 Task: In the Company rakuten.com, schedule a meeting with title: 'Introducing Our Products and Services ', Select date: '2 September, 2023', select start time: 6:00:PM. Add location on call (786) 555-4392 with meeting description: For further discussion on products, kindly join the meeting. Add attendees from company's contact and save.. Logged in from softage.10@softage.net
Action: Mouse moved to (60, 52)
Screenshot: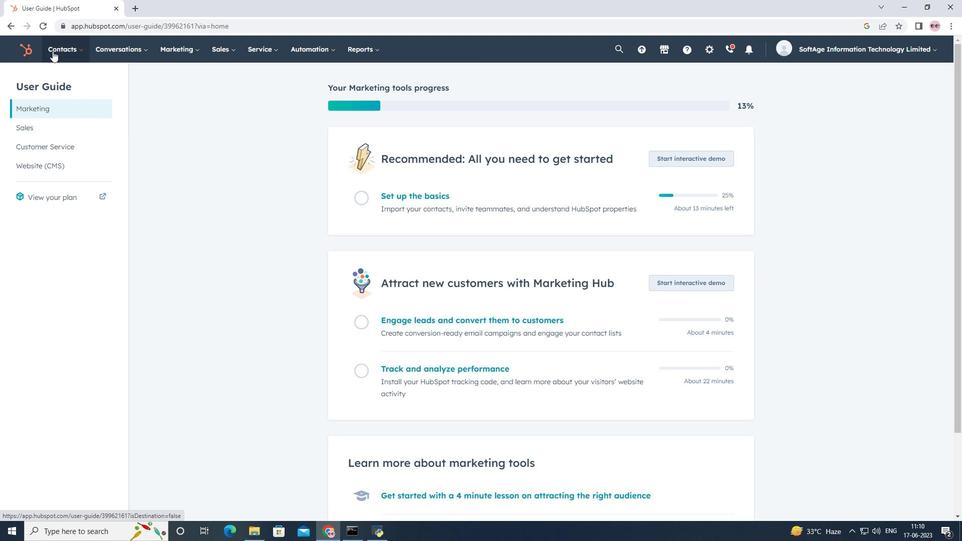 
Action: Mouse pressed left at (60, 52)
Screenshot: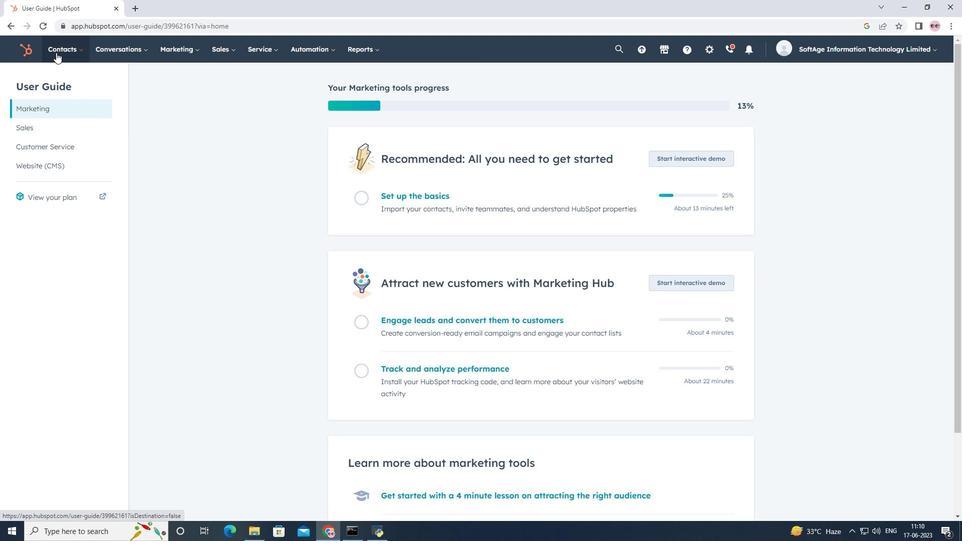 
Action: Mouse moved to (79, 101)
Screenshot: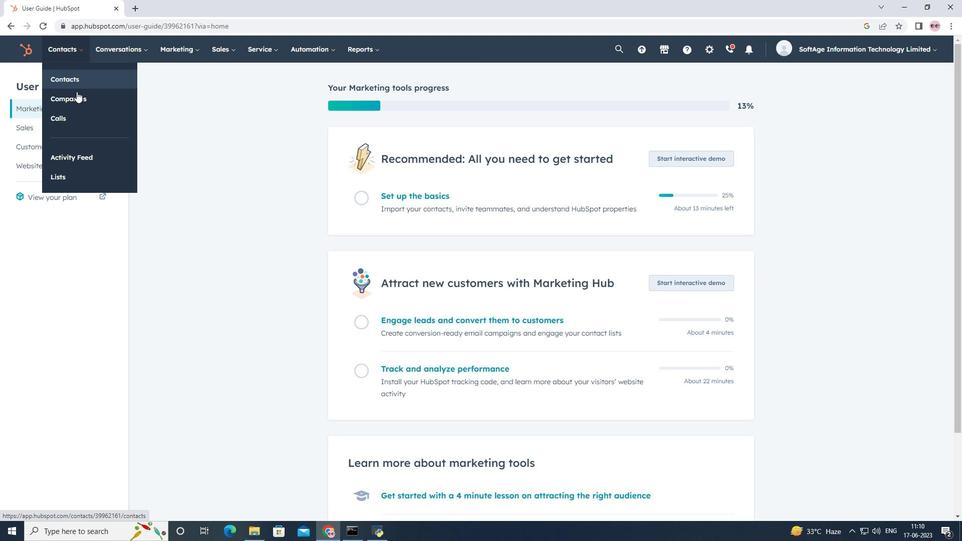 
Action: Mouse pressed left at (79, 101)
Screenshot: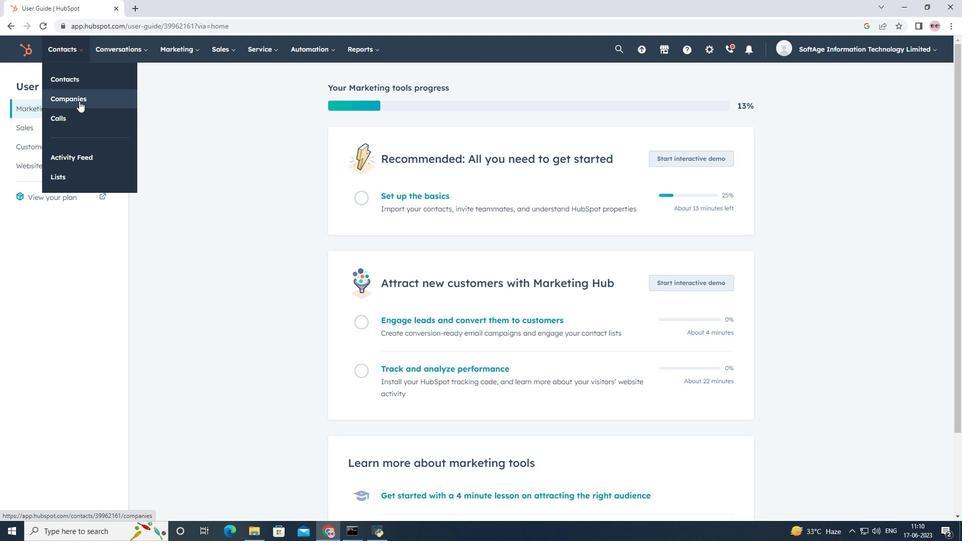 
Action: Mouse moved to (84, 169)
Screenshot: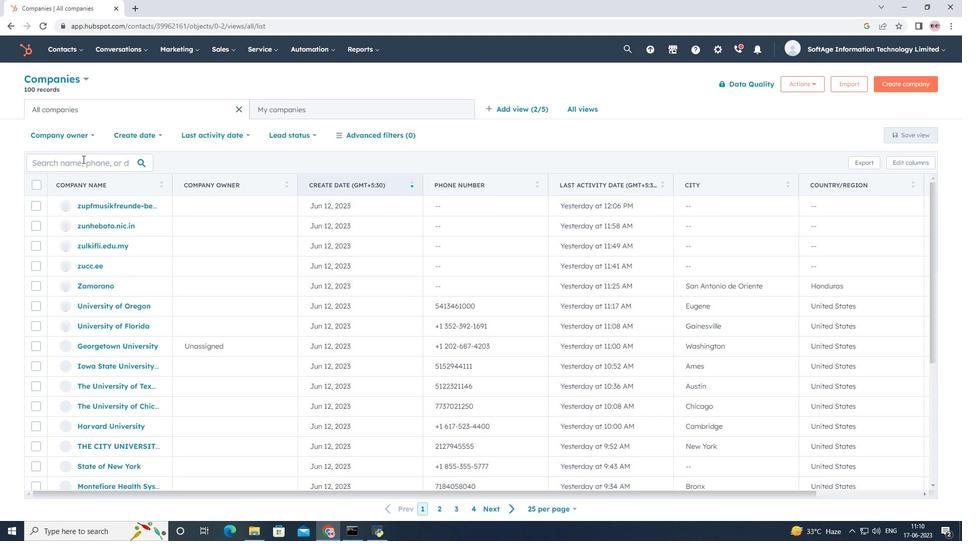 
Action: Mouse pressed left at (84, 169)
Screenshot: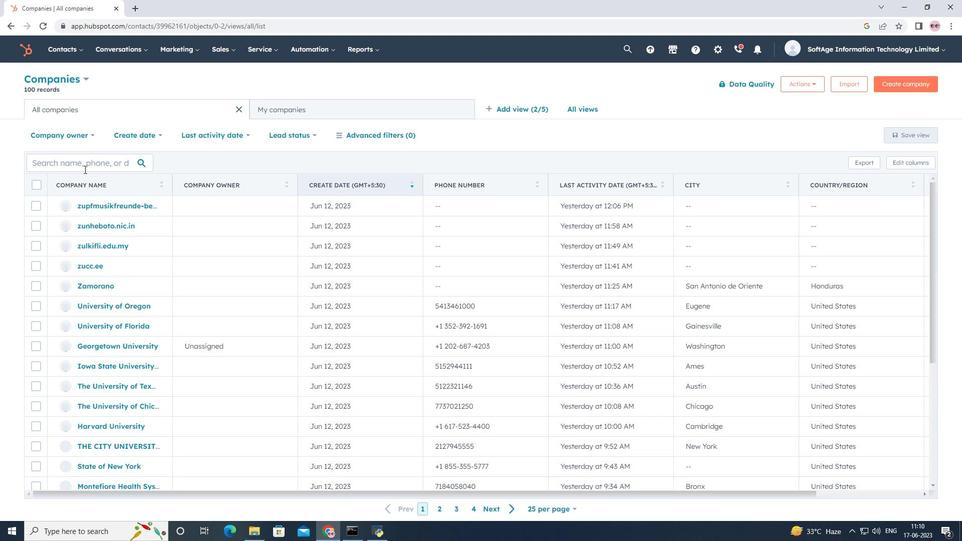
Action: Key pressed <Key.shift>rakuten.com
Screenshot: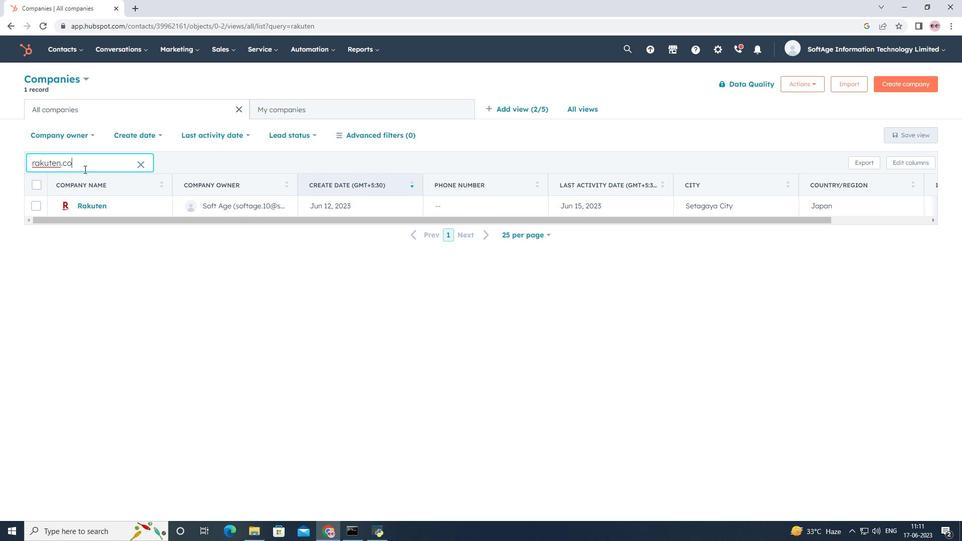 
Action: Mouse moved to (92, 208)
Screenshot: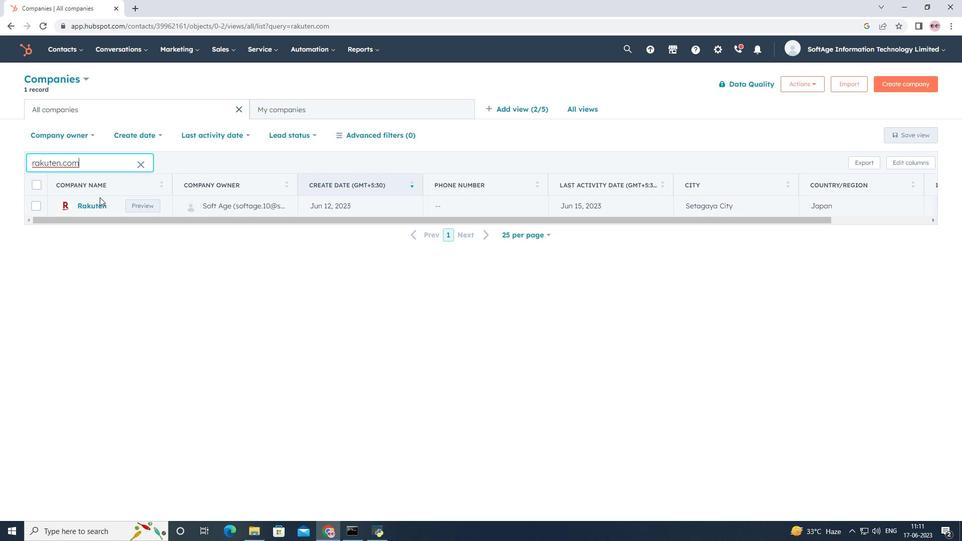 
Action: Mouse pressed left at (92, 208)
Screenshot: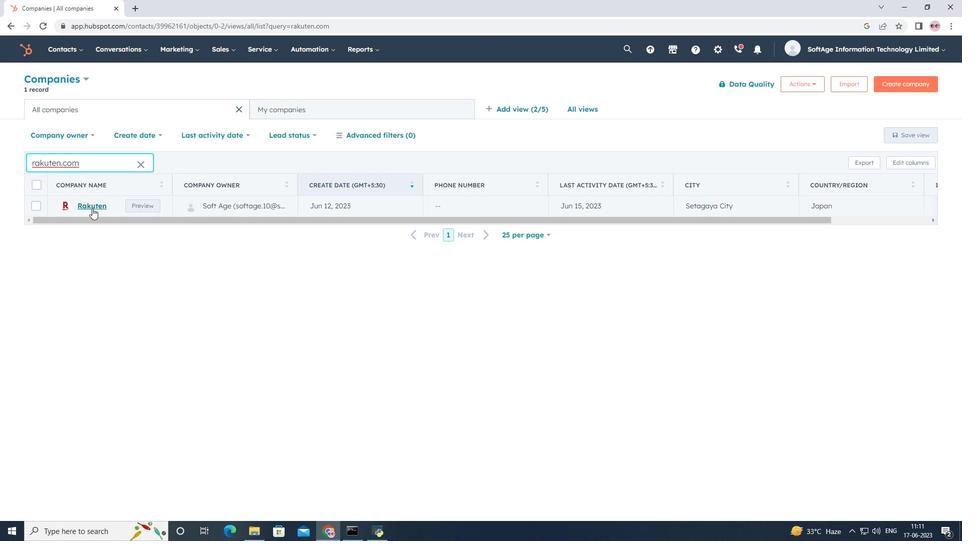 
Action: Mouse moved to (158, 165)
Screenshot: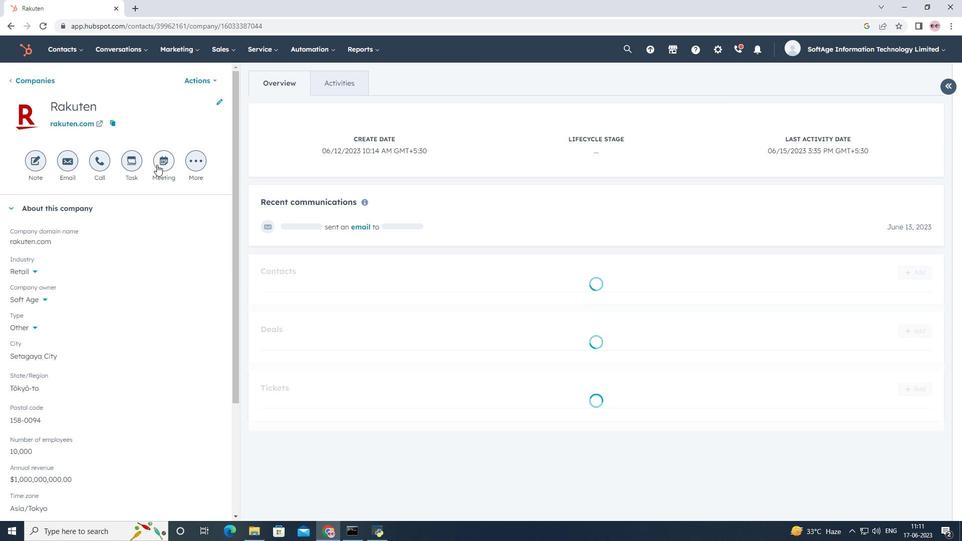 
Action: Mouse pressed left at (158, 165)
Screenshot: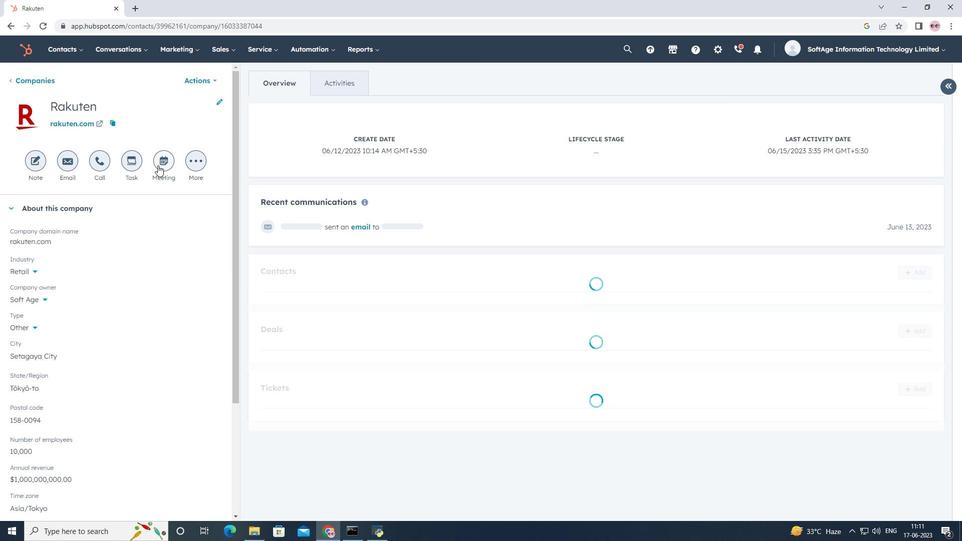 
Action: Mouse moved to (283, 157)
Screenshot: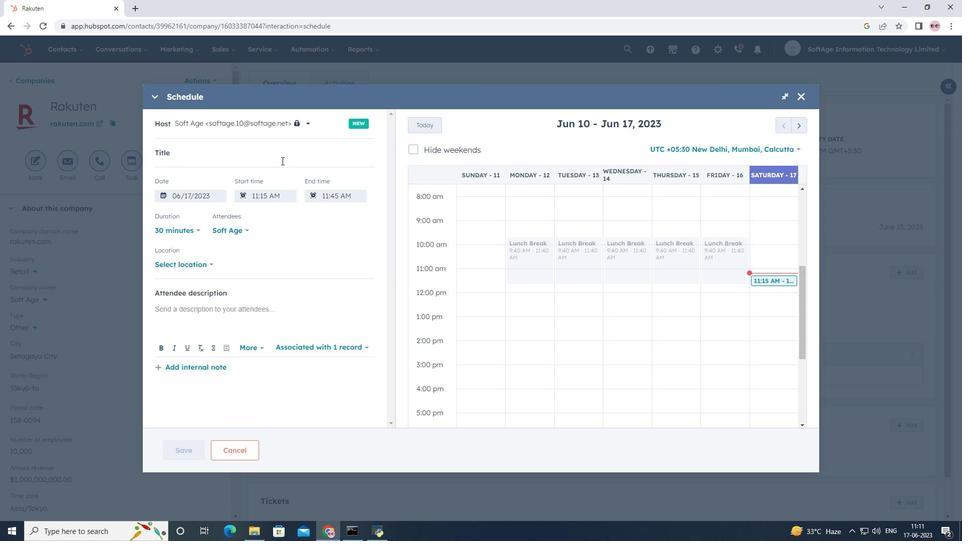 
Action: Mouse pressed left at (283, 157)
Screenshot: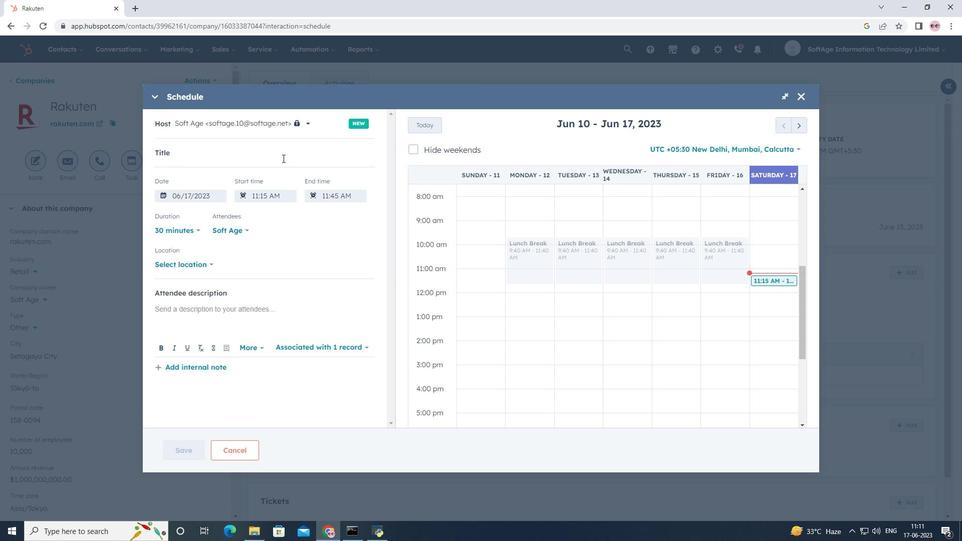 
Action: Key pressed <Key.shift>Introducing<Key.space><Key.shift>Our<Key.space><Key.shift>Products<Key.space>and<Key.space><Key.shift><Key.shift><Key.shift><Key.shift><Key.shift><Key.shift><Key.shift><Key.shift><Key.shift><Key.shift><Key.shift><Key.shift><Key.shift><Key.shift><Key.shift><Key.shift><Key.shift><Key.shift><Key.shift><Key.shift><Key.shift><Key.shift><Key.shift><Key.shift><Key.shift><Key.shift><Key.shift><Key.shift><Key.shift><Key.shift><Key.shift><Key.shift><Key.shift><Key.shift><Key.shift><Key.shift>Services
Screenshot: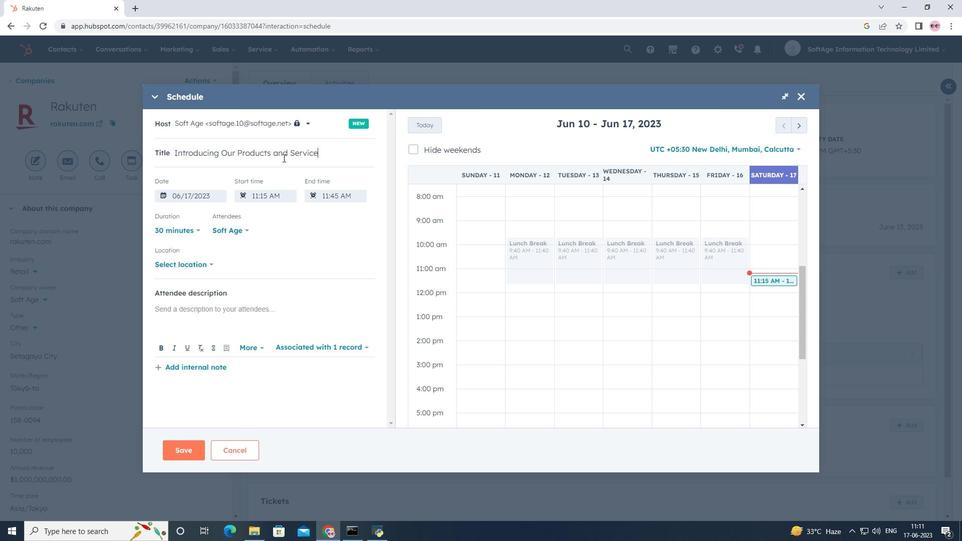 
Action: Mouse moved to (800, 129)
Screenshot: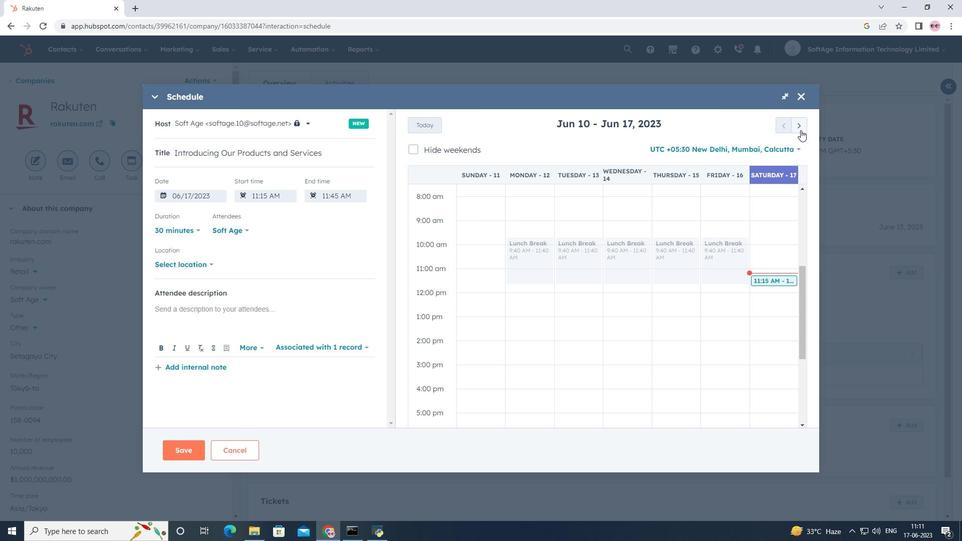 
Action: Mouse pressed left at (800, 129)
Screenshot: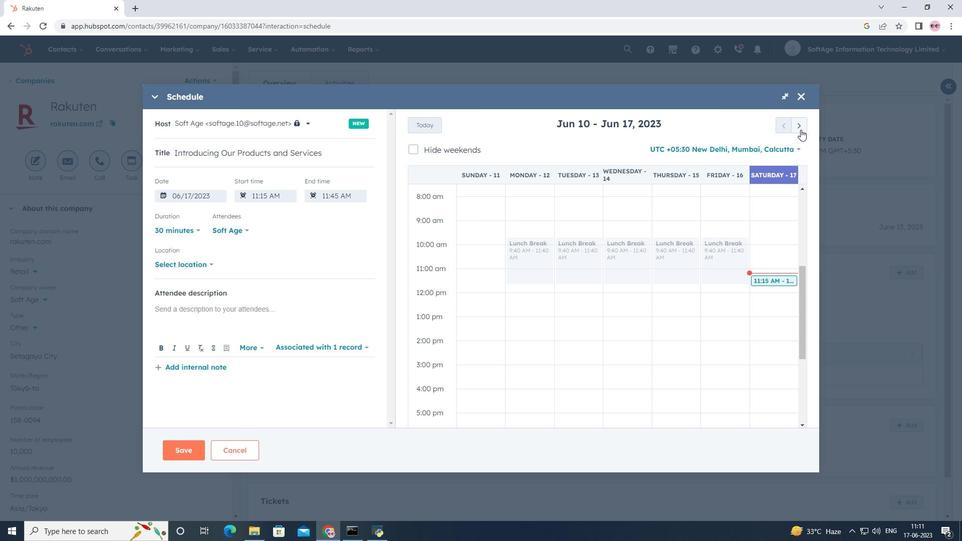 
Action: Mouse pressed left at (800, 129)
Screenshot: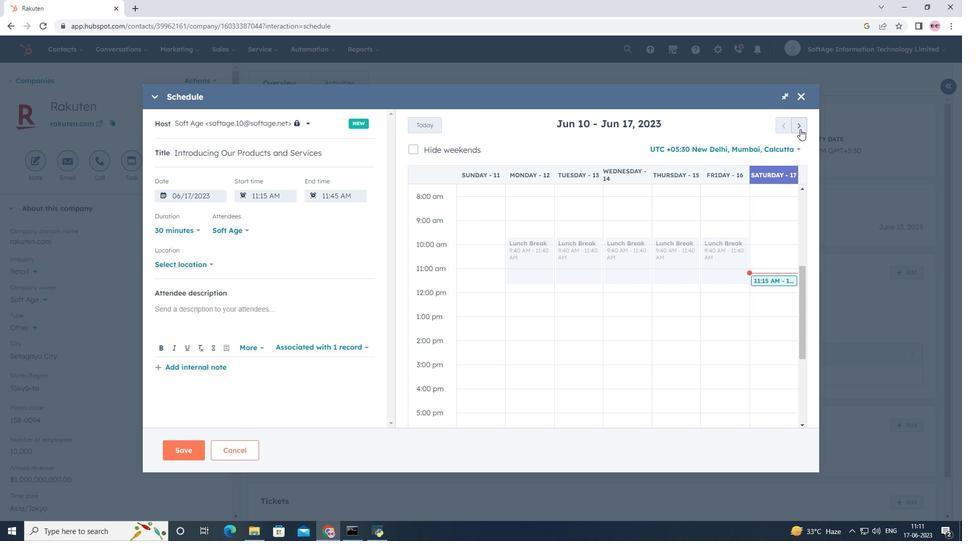 
Action: Mouse pressed left at (800, 129)
Screenshot: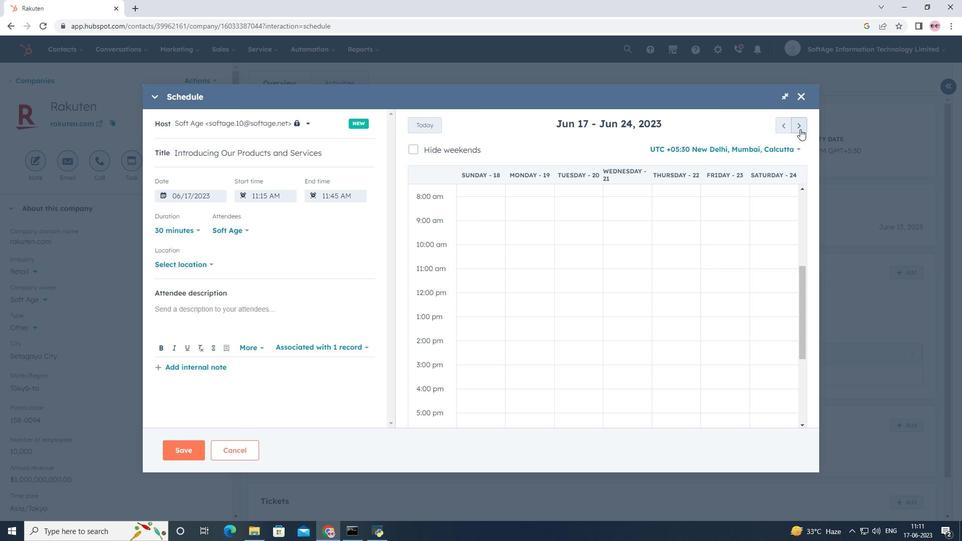 
Action: Mouse pressed left at (800, 129)
Screenshot: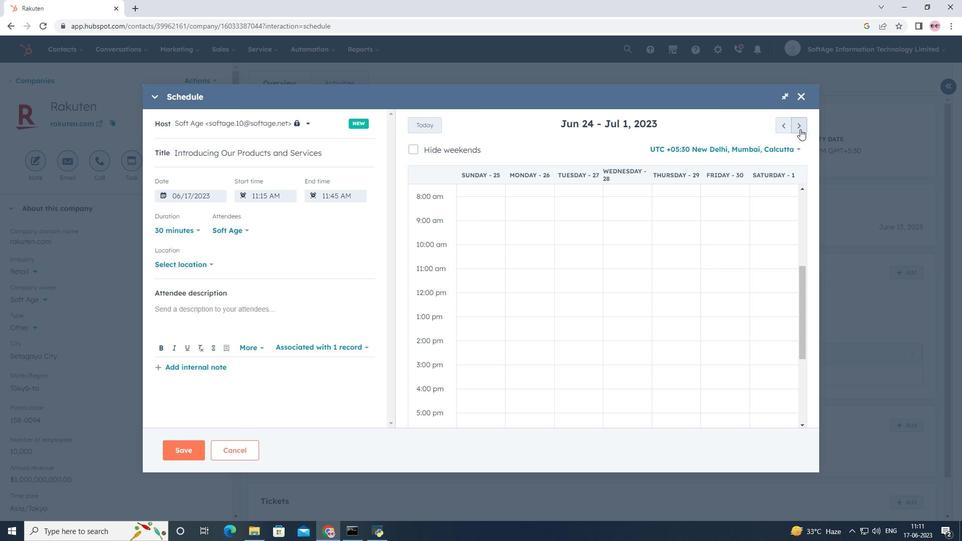 
Action: Mouse pressed left at (800, 129)
Screenshot: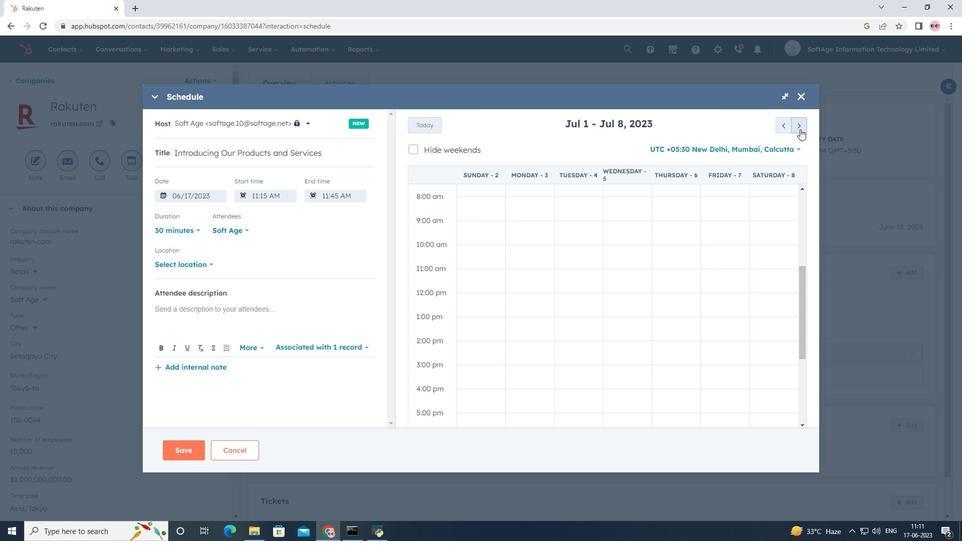 
Action: Mouse pressed left at (800, 129)
Screenshot: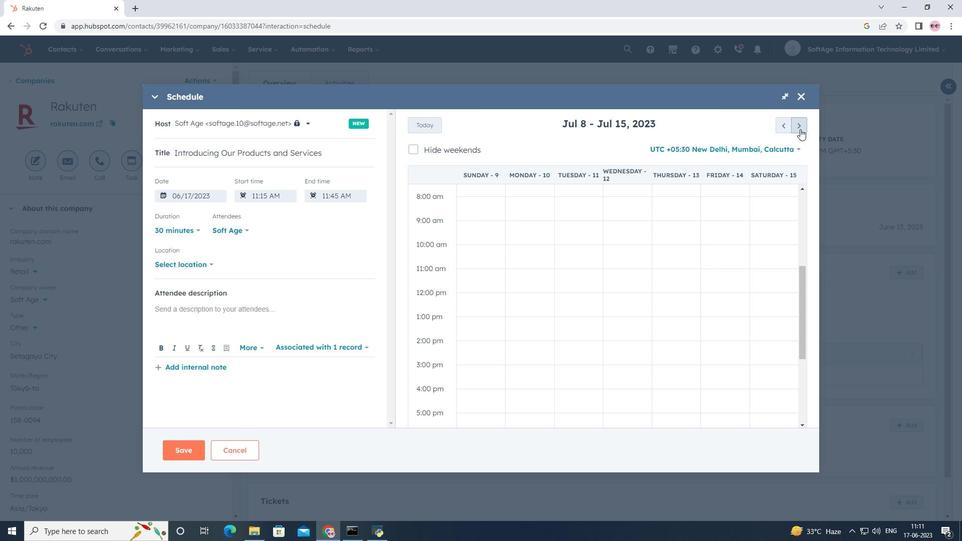 
Action: Mouse pressed left at (800, 129)
Screenshot: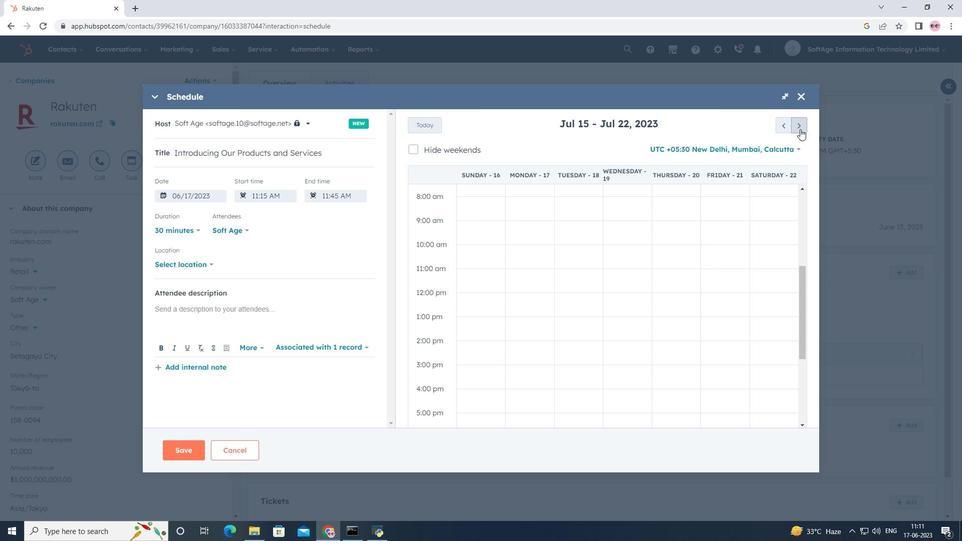 
Action: Mouse pressed left at (800, 129)
Screenshot: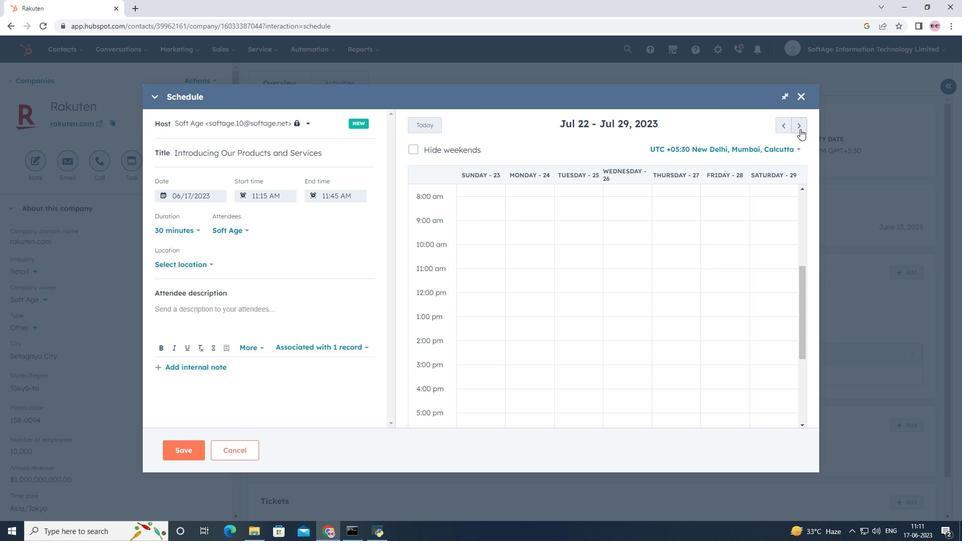 
Action: Mouse pressed left at (800, 129)
Screenshot: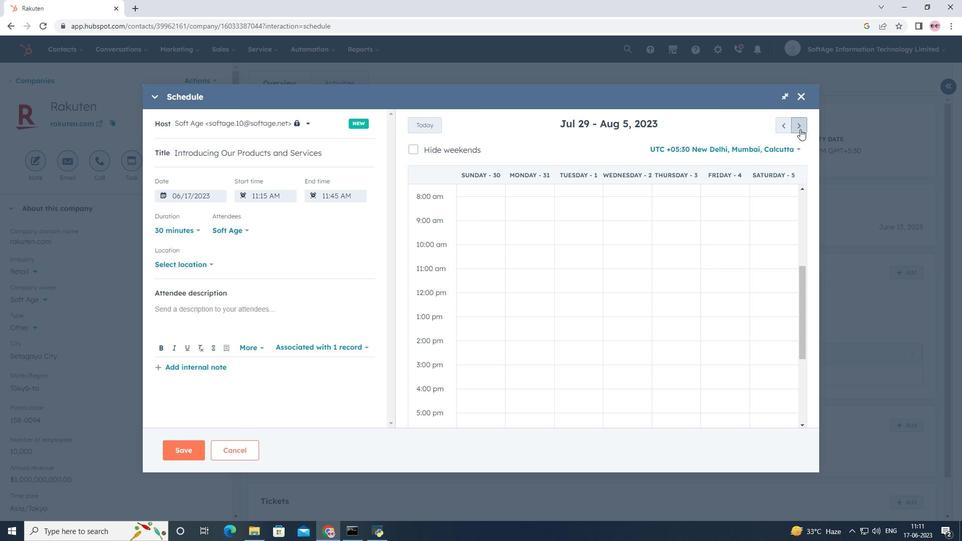 
Action: Mouse pressed left at (800, 129)
Screenshot: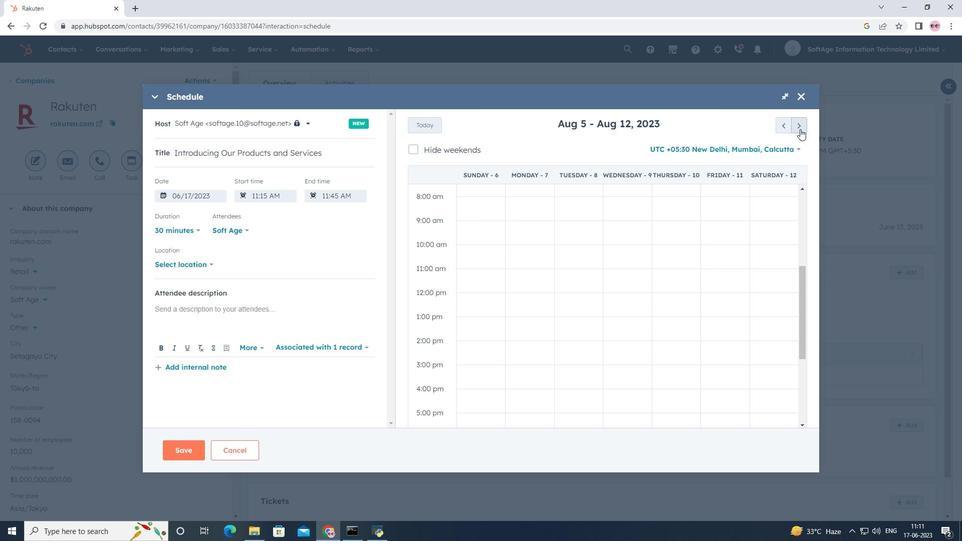 
Action: Mouse pressed left at (800, 129)
Screenshot: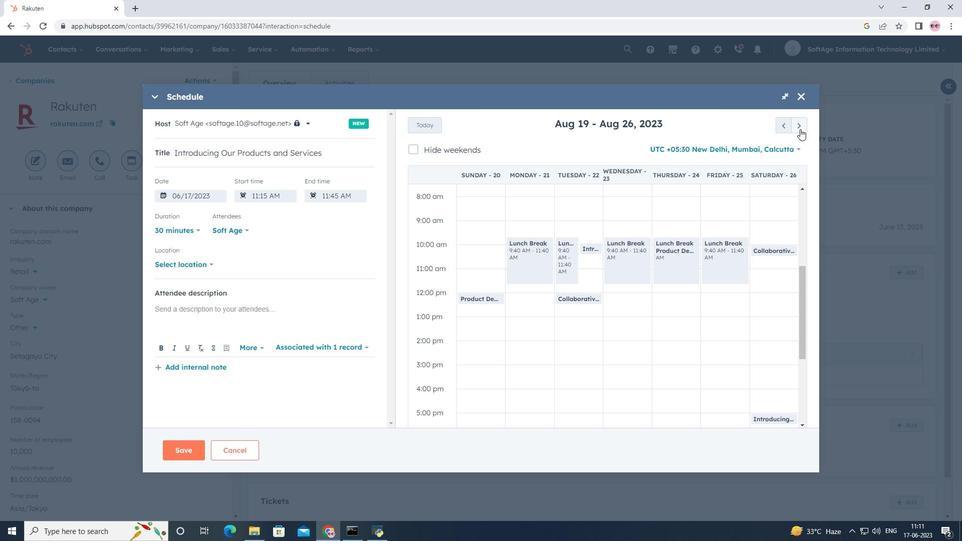 
Action: Mouse pressed left at (800, 129)
Screenshot: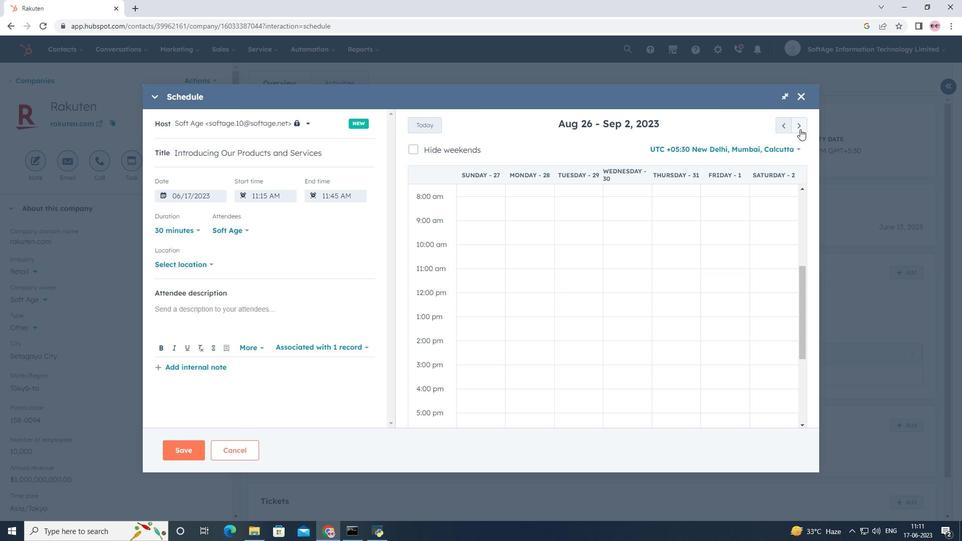 
Action: Mouse moved to (784, 128)
Screenshot: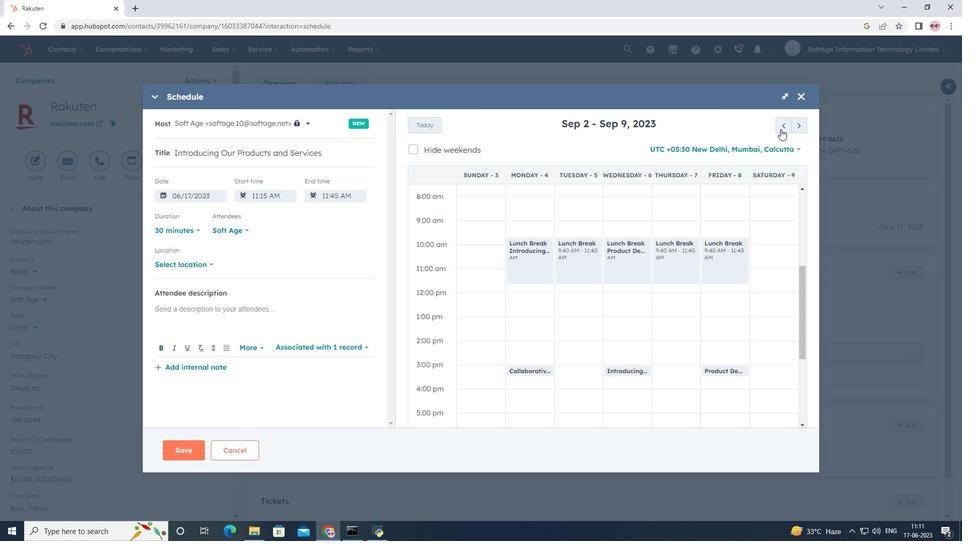 
Action: Mouse pressed left at (784, 128)
Screenshot: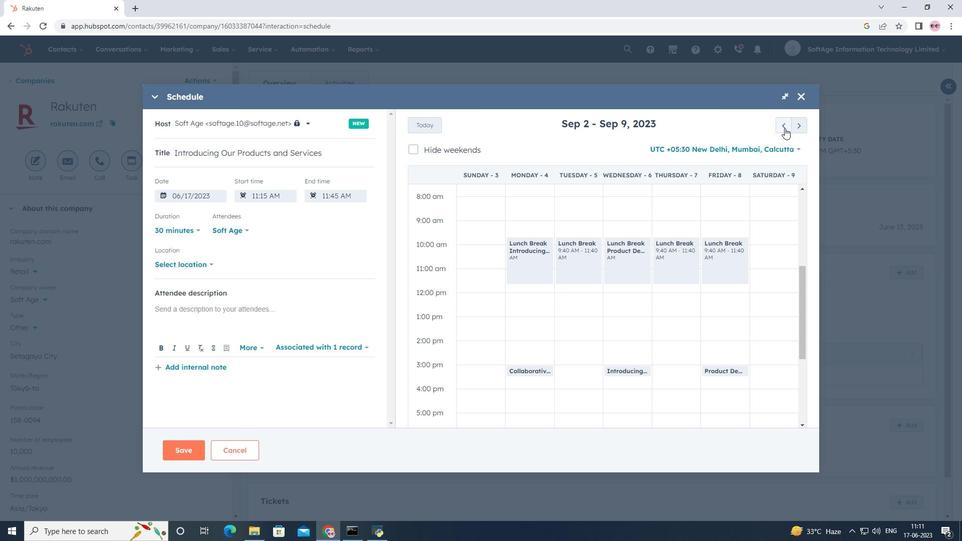 
Action: Mouse moved to (787, 414)
Screenshot: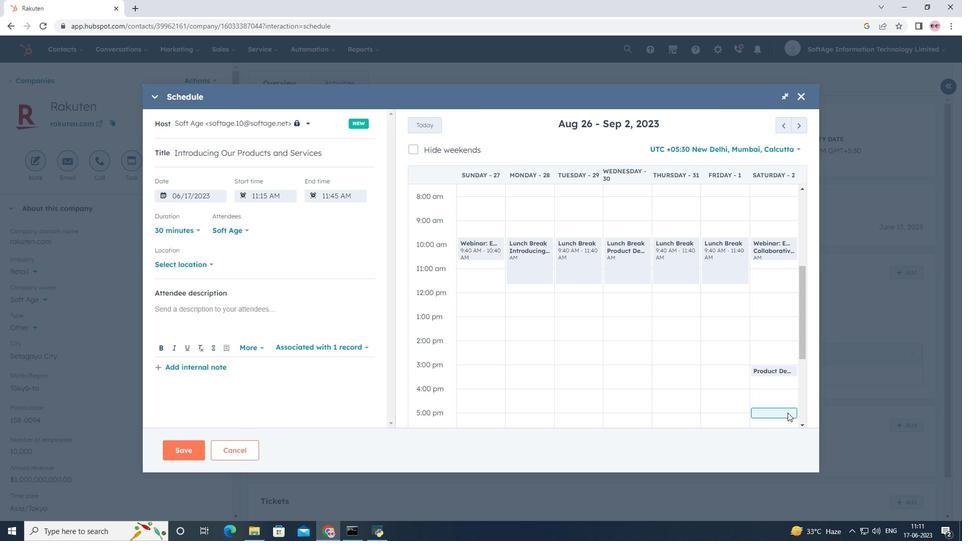 
Action: Mouse scrolled (787, 414) with delta (0, 0)
Screenshot: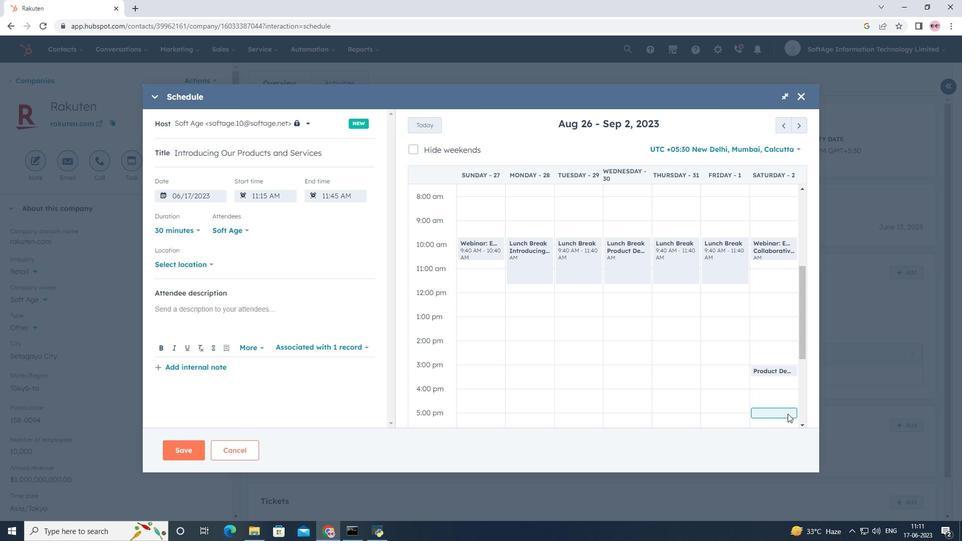 
Action: Mouse scrolled (787, 413) with delta (0, 0)
Screenshot: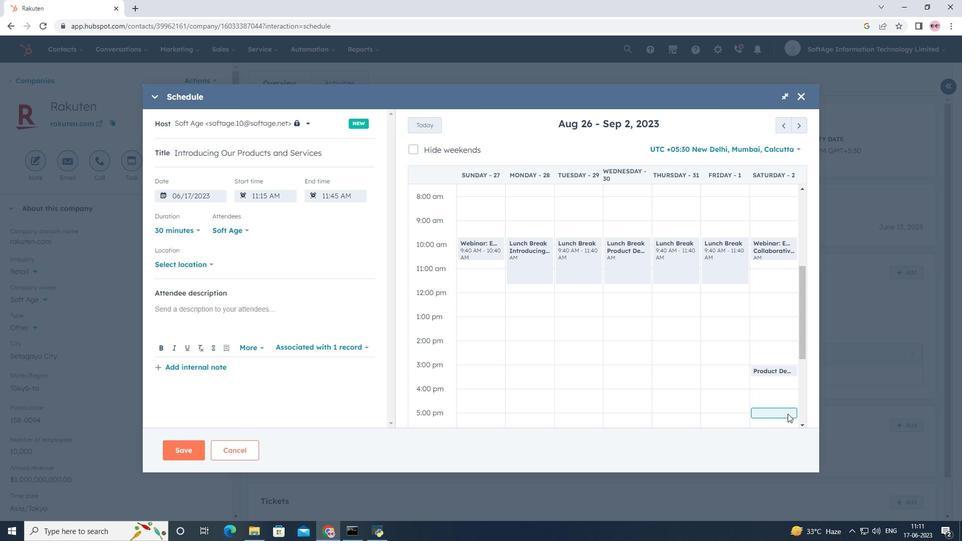 
Action: Mouse scrolled (787, 413) with delta (0, 0)
Screenshot: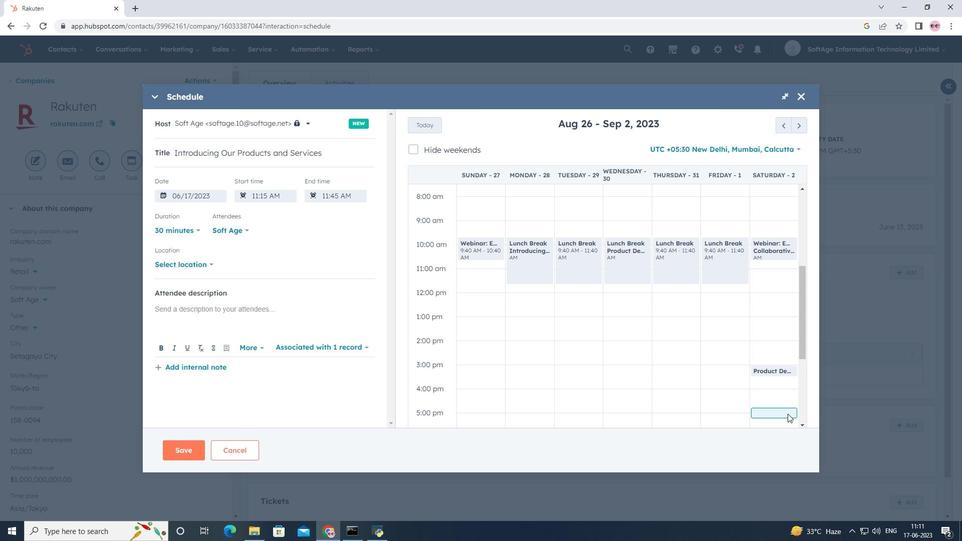 
Action: Mouse scrolled (787, 413) with delta (0, 0)
Screenshot: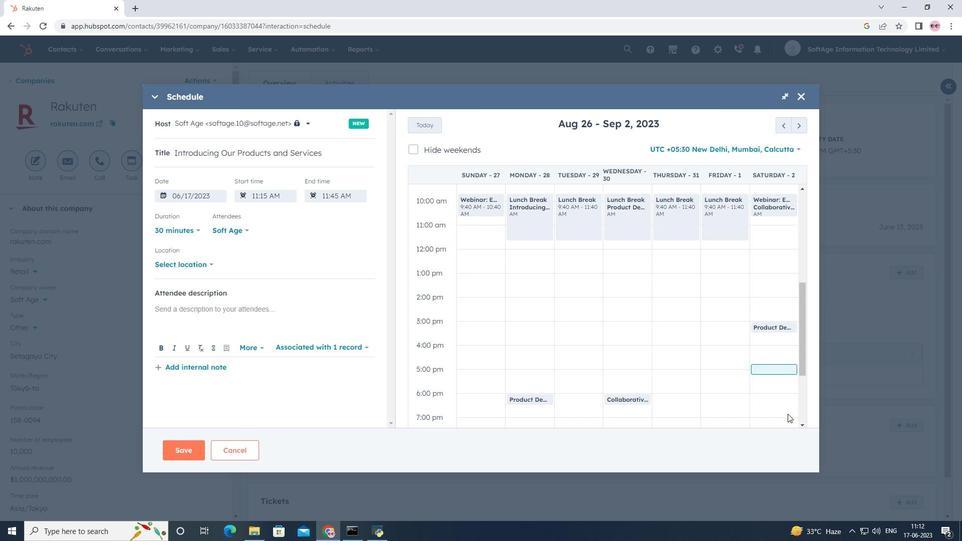 
Action: Mouse moved to (776, 341)
Screenshot: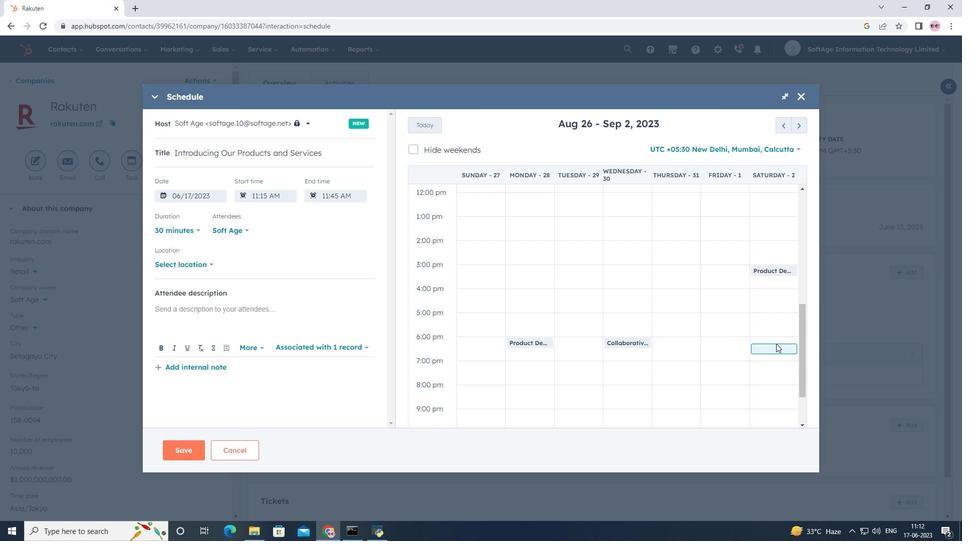 
Action: Mouse pressed left at (776, 341)
Screenshot: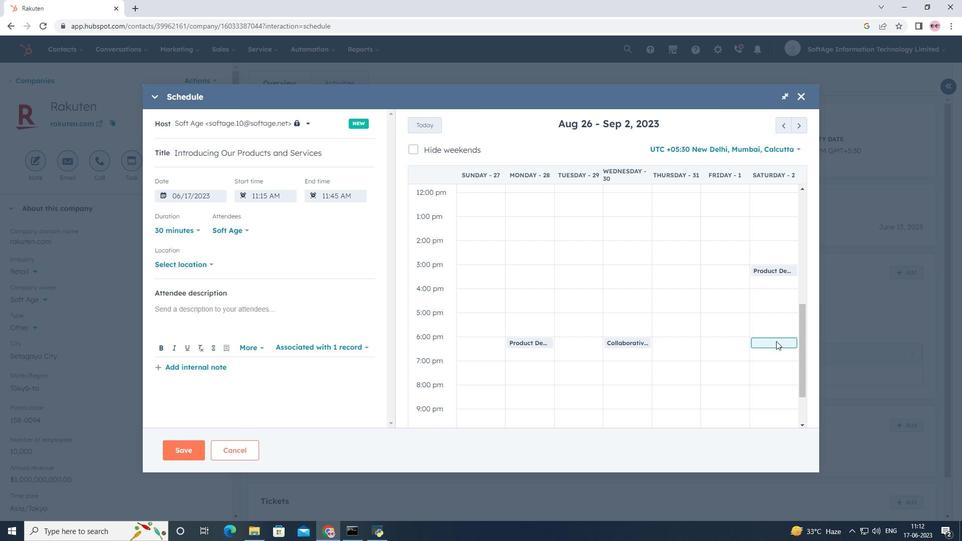 
Action: Mouse moved to (185, 260)
Screenshot: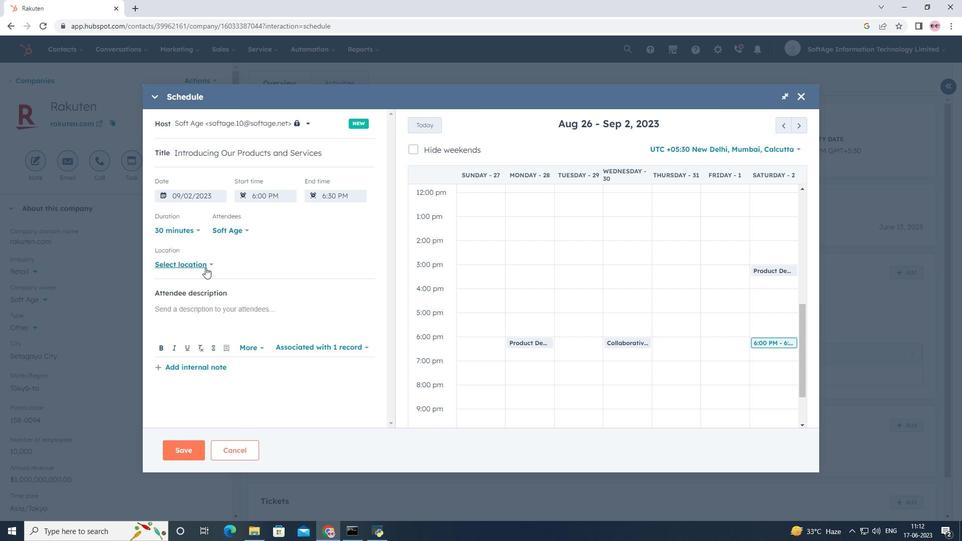 
Action: Mouse pressed left at (185, 260)
Screenshot: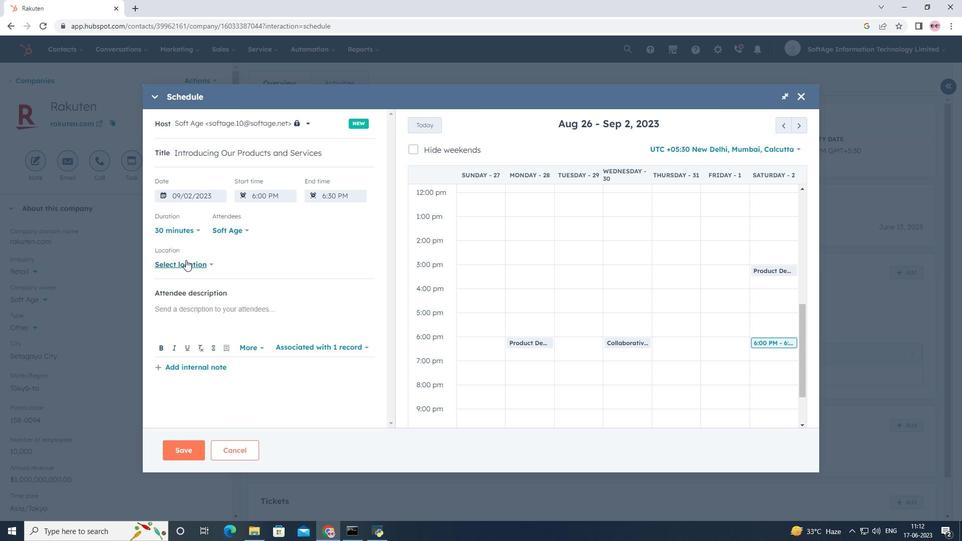 
Action: Mouse moved to (267, 234)
Screenshot: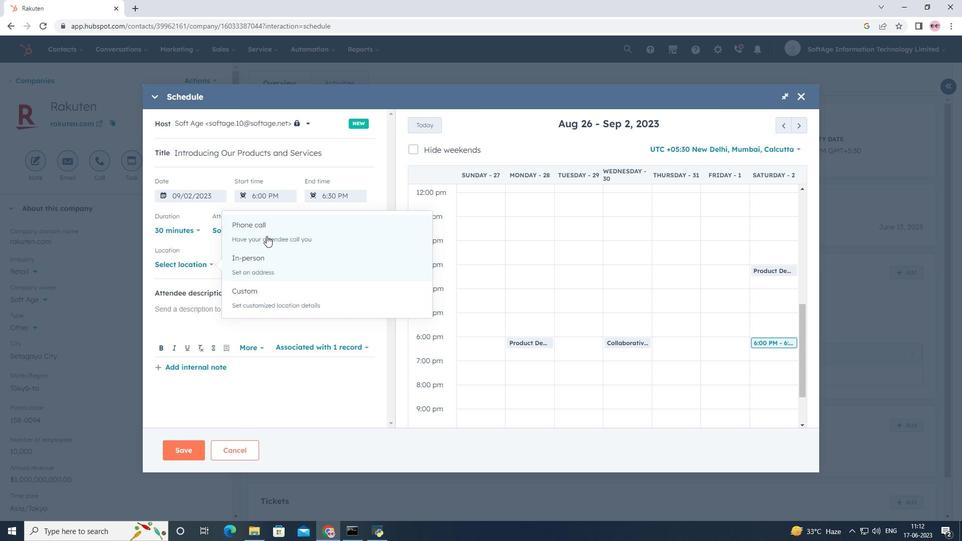
Action: Mouse pressed left at (267, 234)
Screenshot: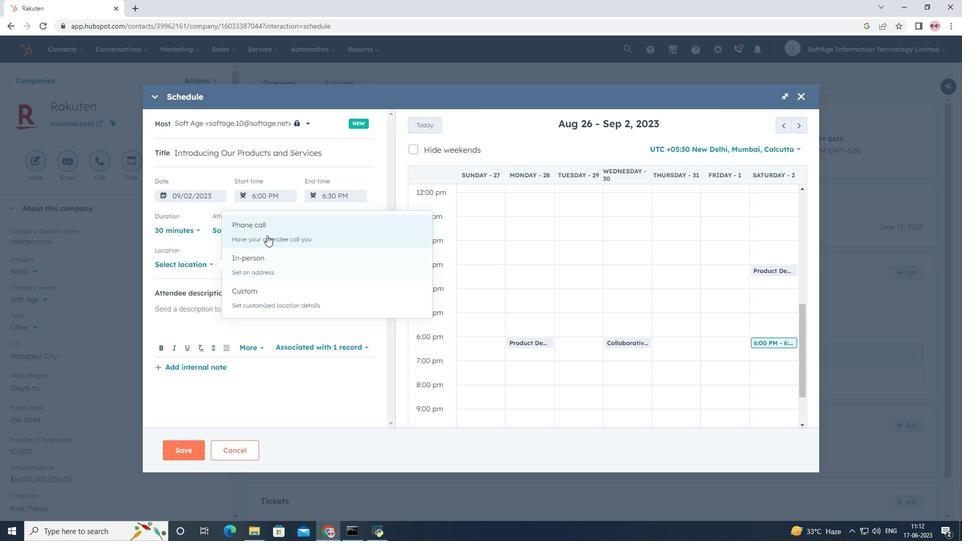 
Action: Mouse moved to (253, 259)
Screenshot: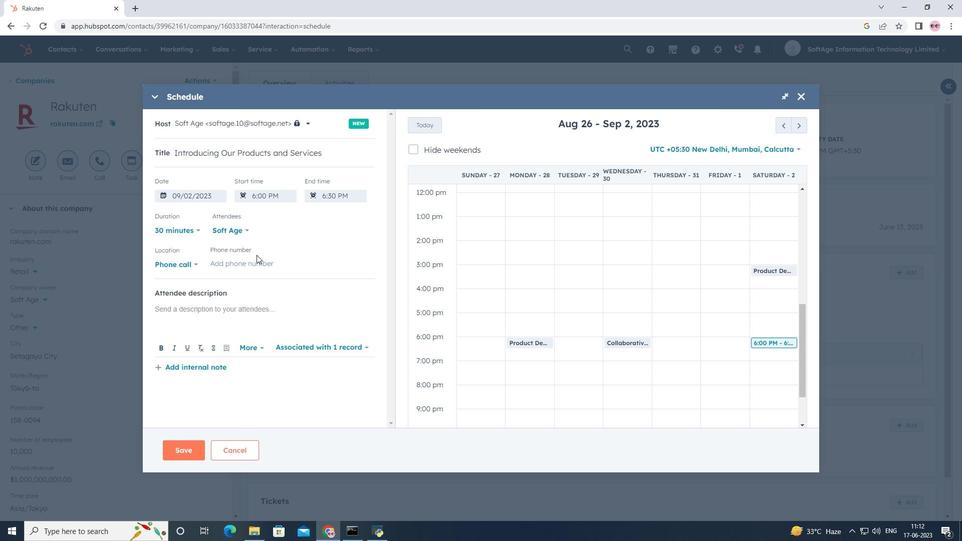 
Action: Mouse pressed left at (253, 259)
Screenshot: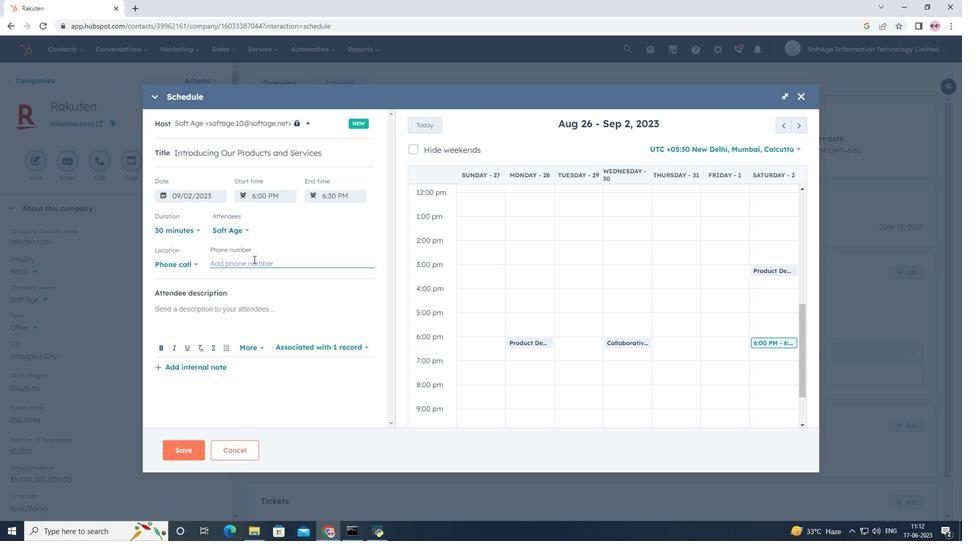 
Action: Key pressed <Key.shift>(786<Key.shift>)<Key.space>555-4392
Screenshot: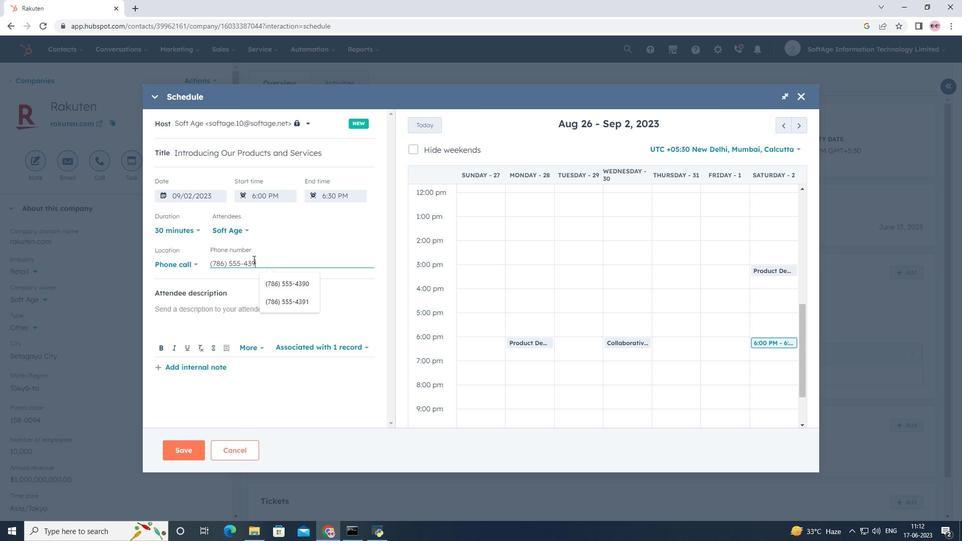 
Action: Mouse moved to (255, 303)
Screenshot: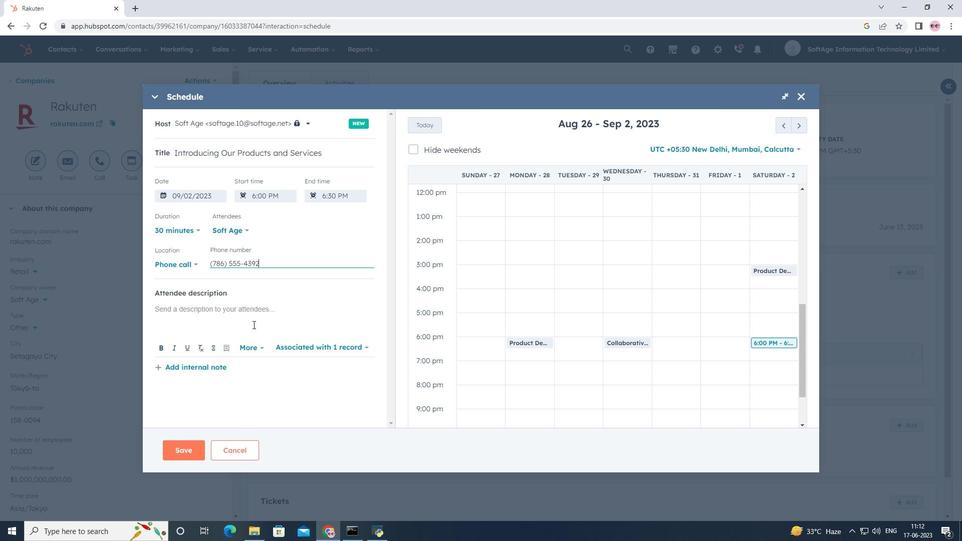 
Action: Mouse pressed left at (255, 303)
Screenshot: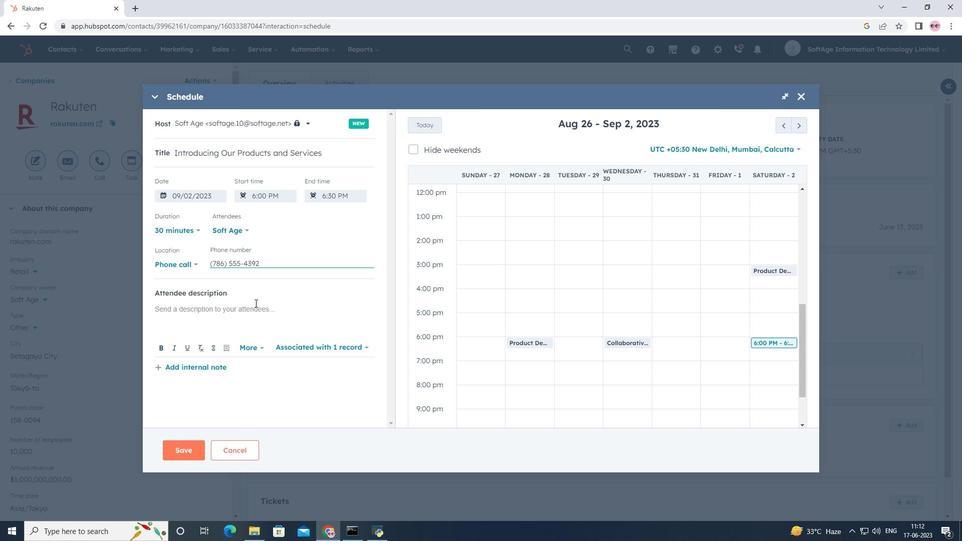
Action: Key pressed <Key.shift>For<Key.space>further<Key.space>discussion<Key.space>on<Key.space>products,<Key.space>kindly<Key.space>join<Key.space>the<Key.space>meeting.
Screenshot: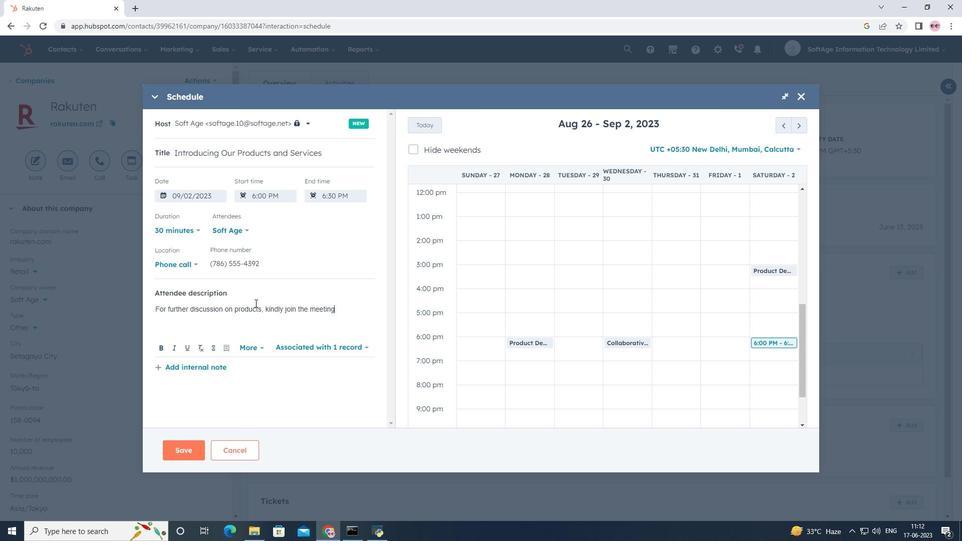 
Action: Mouse moved to (345, 346)
Screenshot: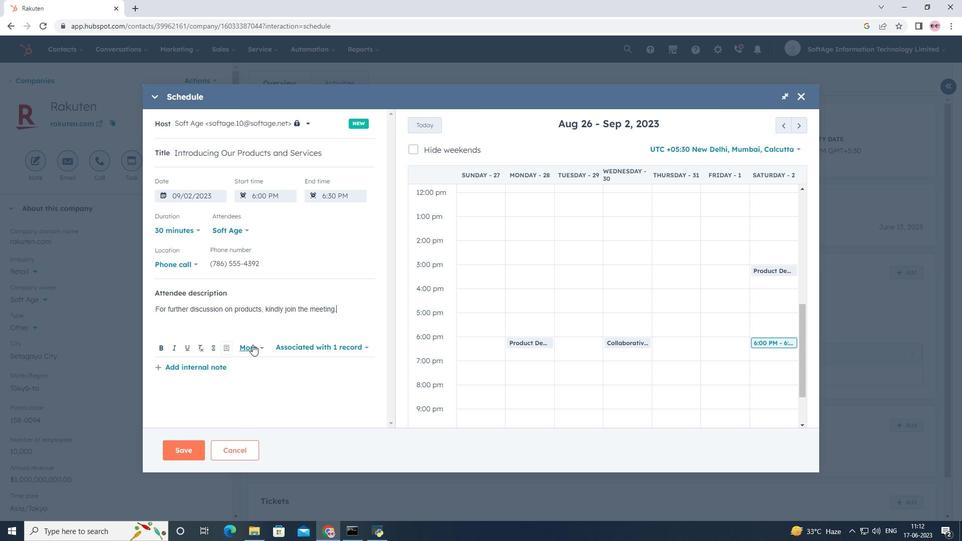 
Action: Mouse pressed left at (345, 346)
Screenshot: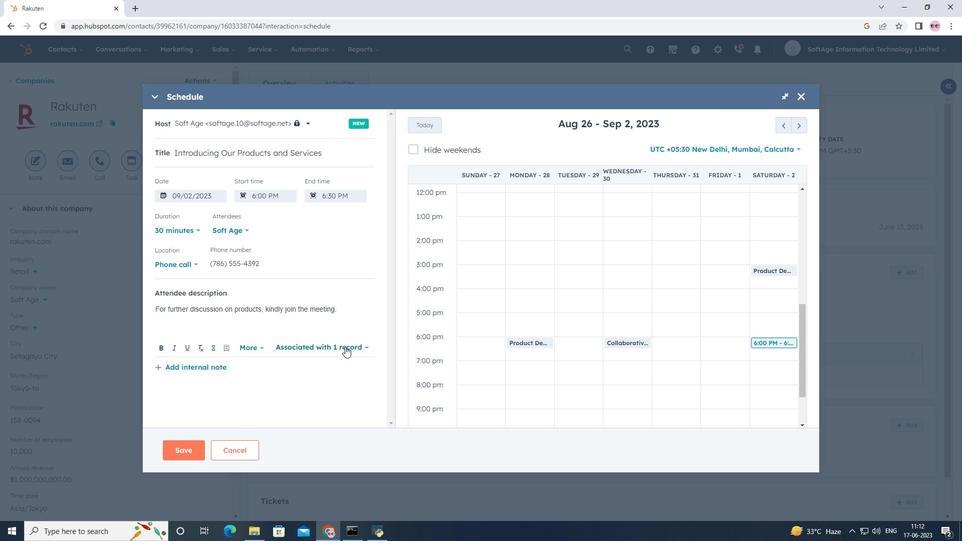 
Action: Mouse moved to (328, 277)
Screenshot: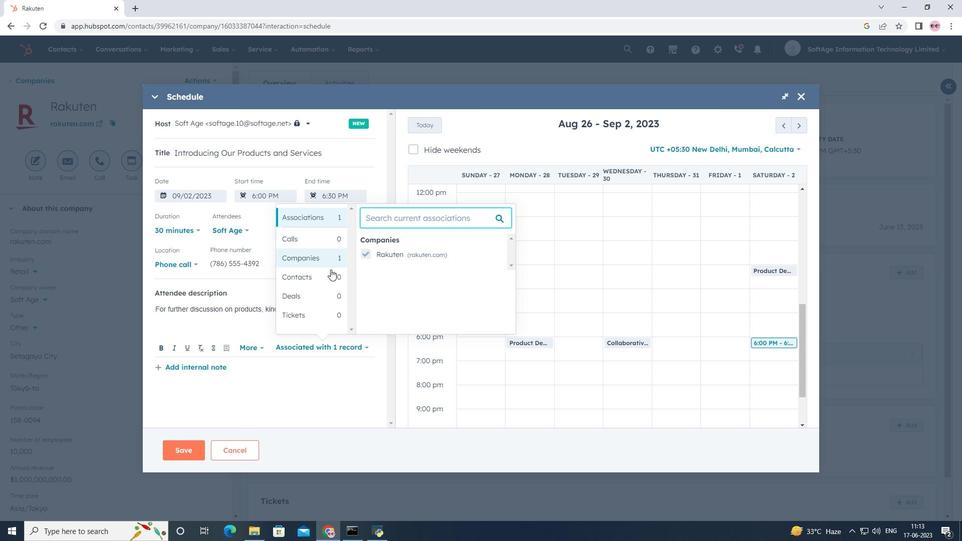 
Action: Mouse pressed left at (328, 277)
Screenshot: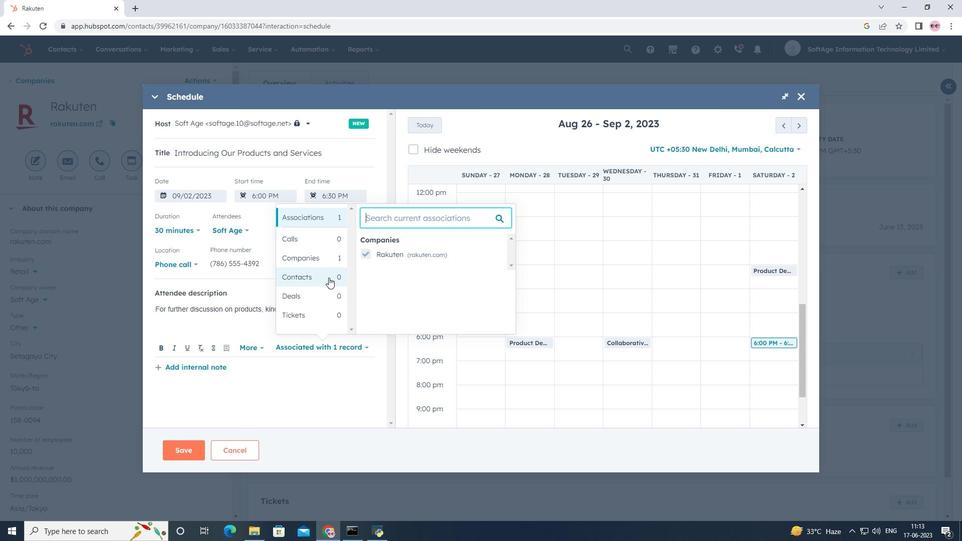 
Action: Mouse moved to (366, 240)
Screenshot: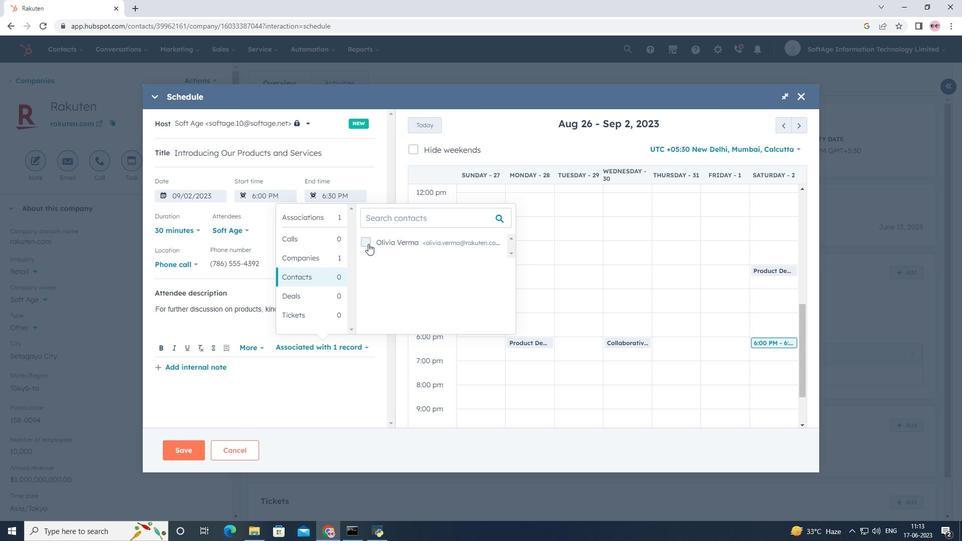 
Action: Mouse pressed left at (366, 240)
Screenshot: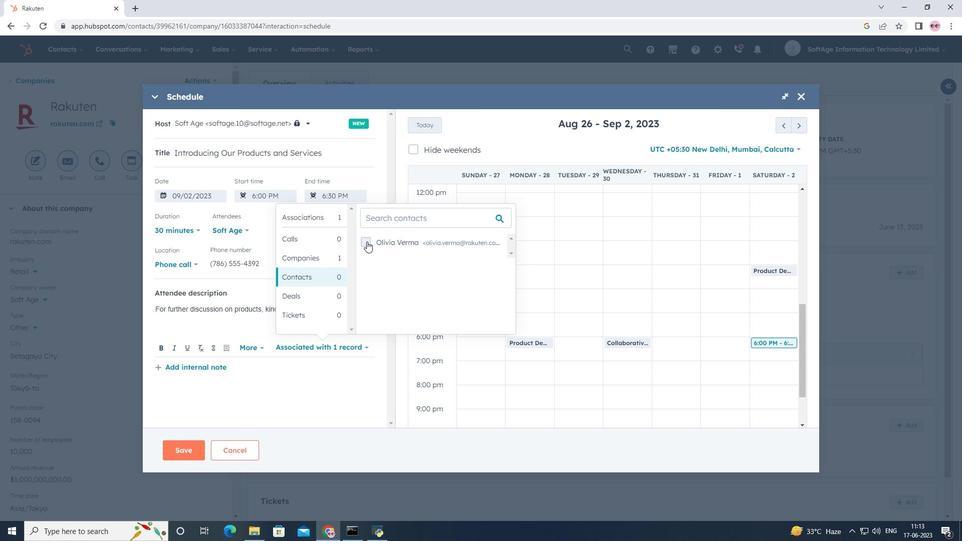 
Action: Mouse moved to (334, 400)
Screenshot: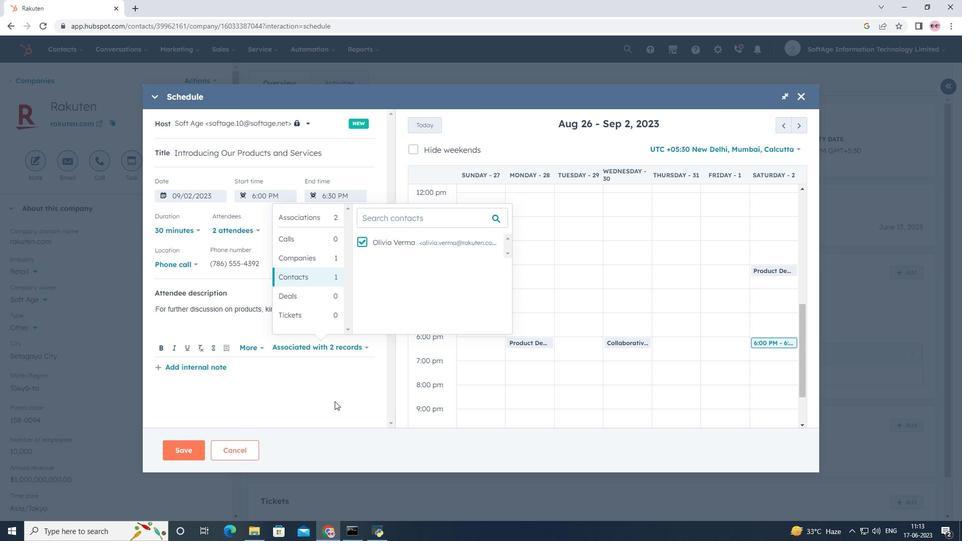
Action: Mouse pressed left at (334, 400)
Screenshot: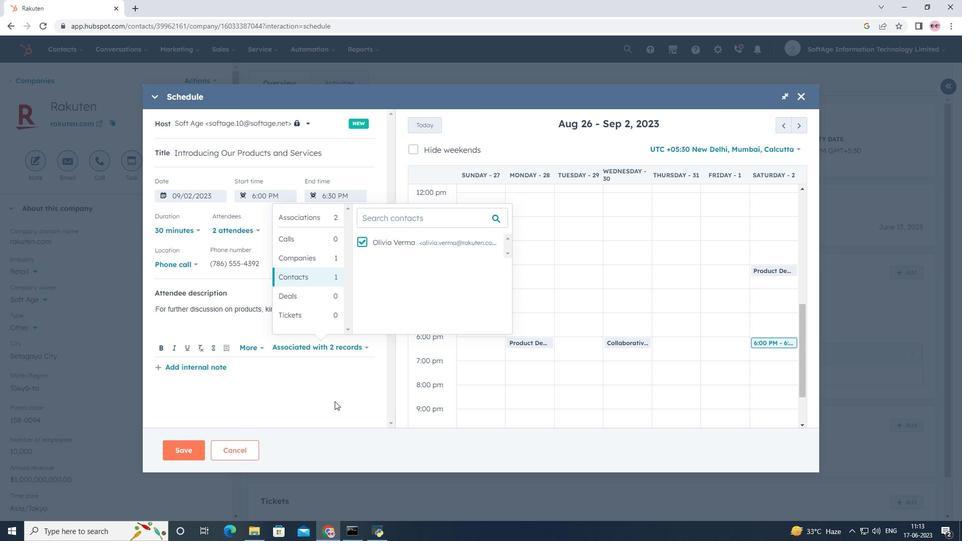 
Action: Mouse moved to (312, 328)
Screenshot: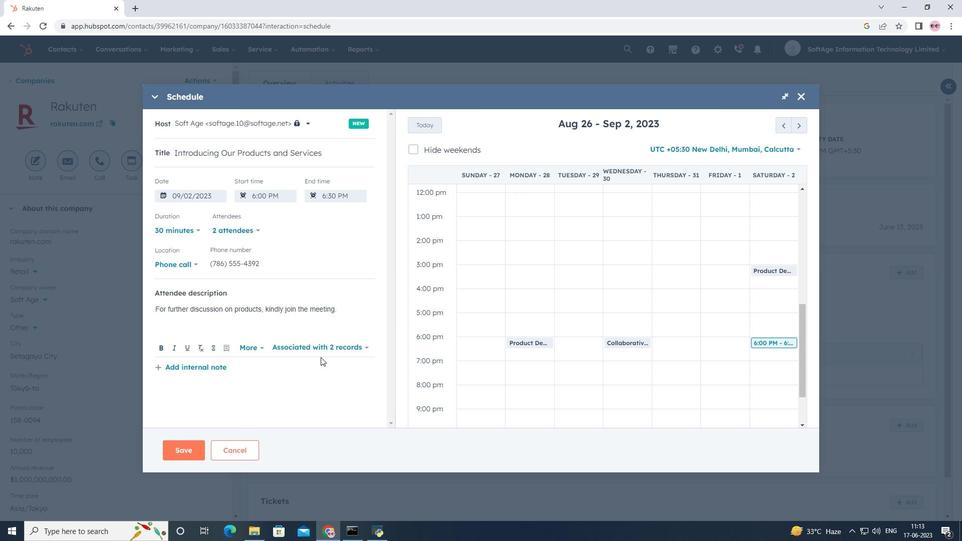 
Action: Mouse scrolled (312, 327) with delta (0, 0)
Screenshot: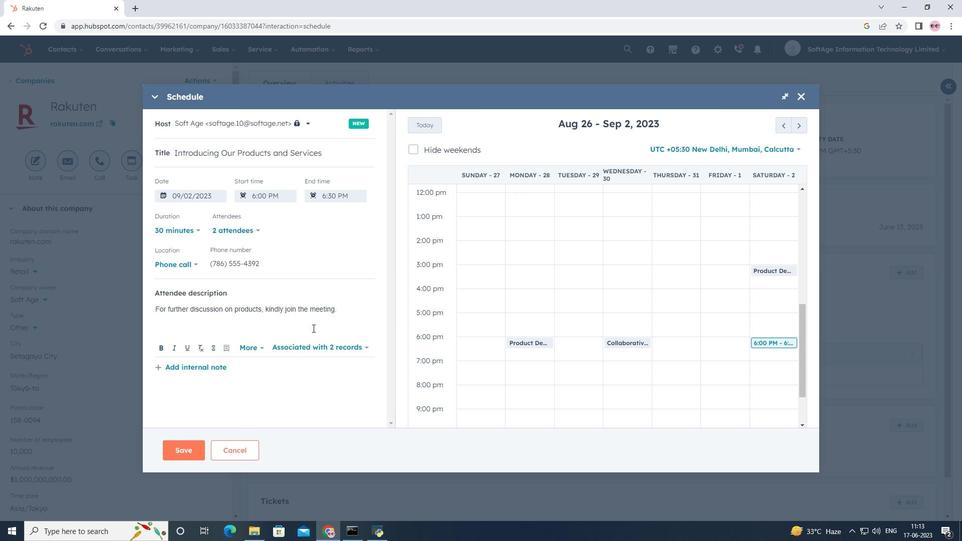 
Action: Mouse scrolled (312, 328) with delta (0, 0)
Screenshot: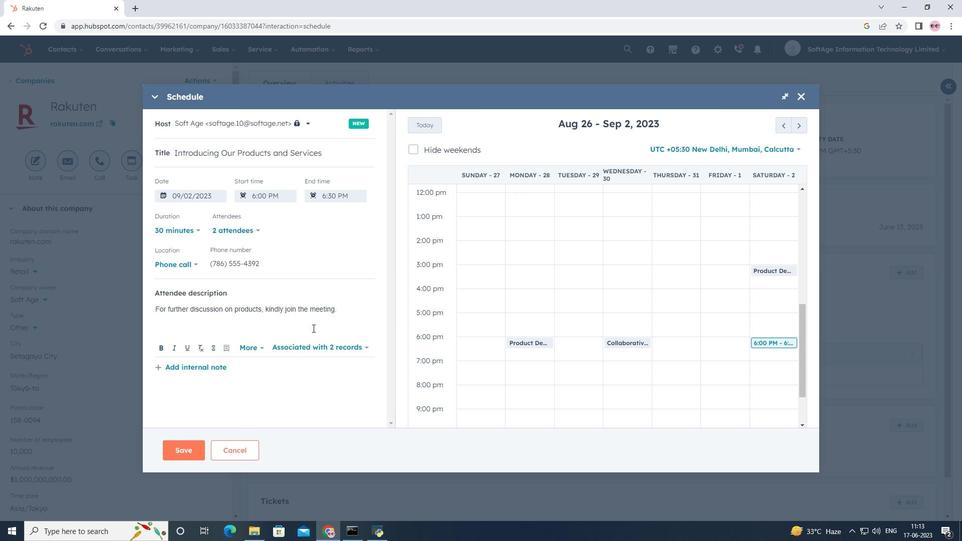 
Action: Mouse scrolled (312, 327) with delta (0, 0)
Screenshot: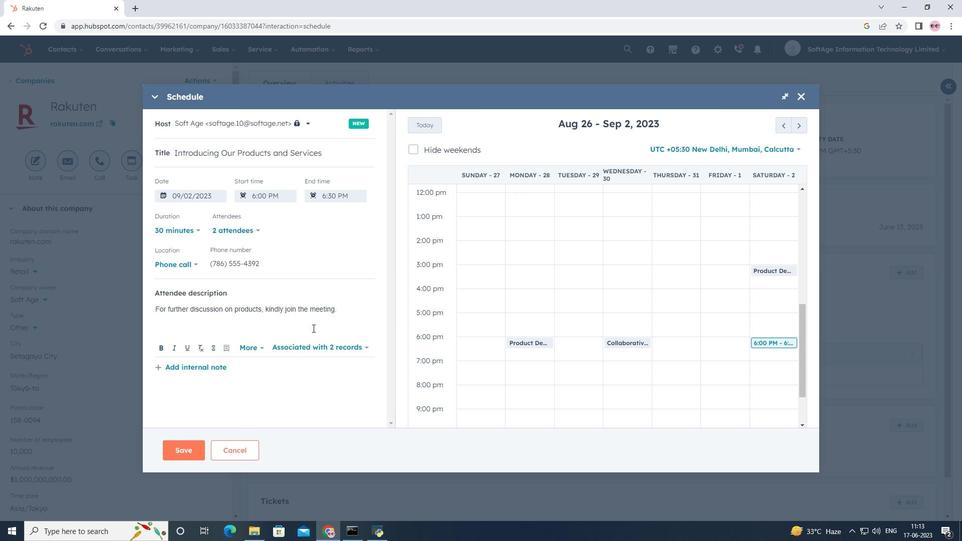 
Action: Mouse scrolled (312, 328) with delta (0, 0)
Screenshot: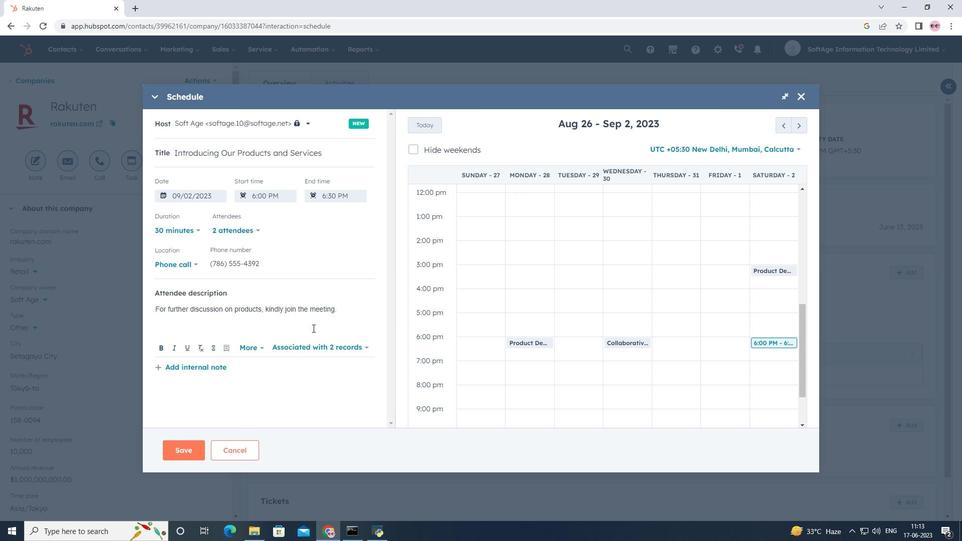 
Action: Mouse moved to (188, 455)
Screenshot: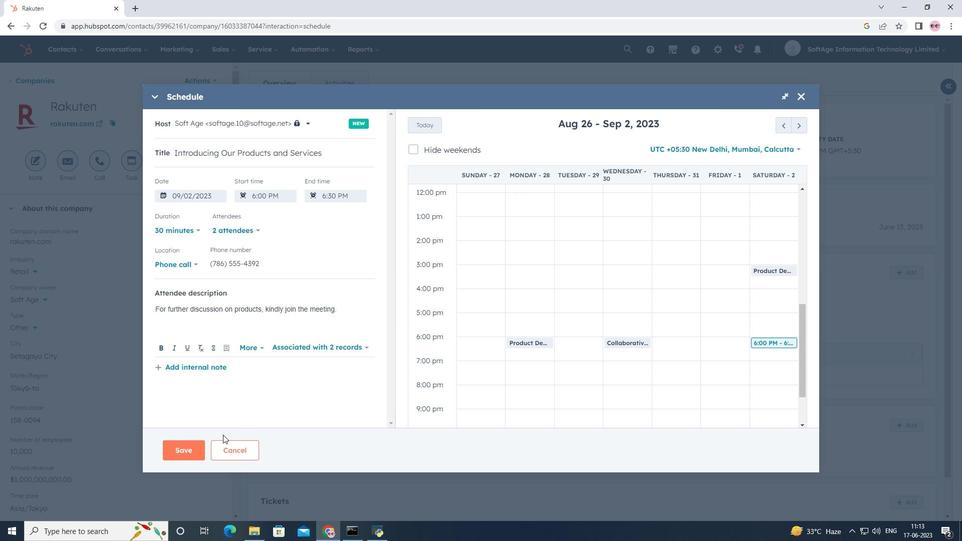 
Action: Mouse pressed left at (188, 455)
Screenshot: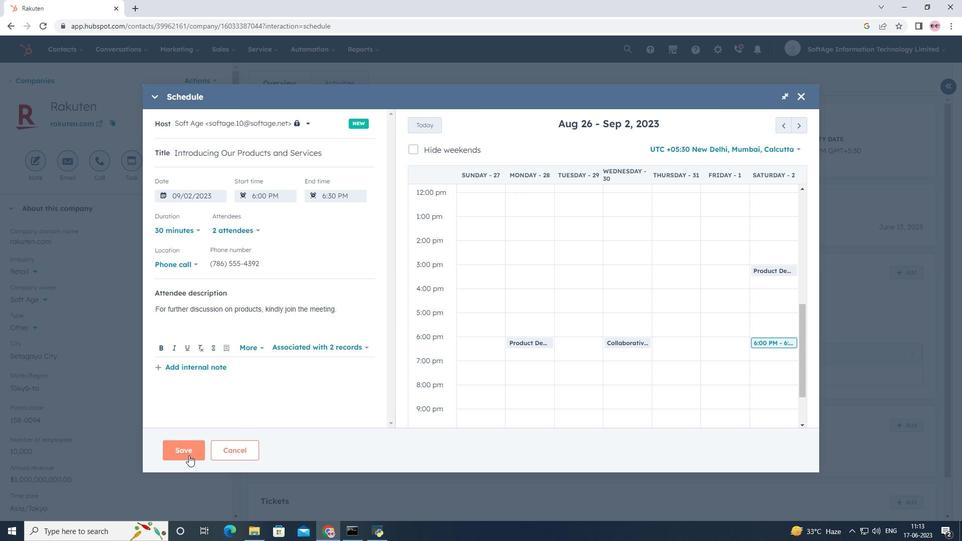 
